 Task: Check the percentage active listings of walk-in closet in the last 1 year.
Action: Mouse moved to (842, 193)
Screenshot: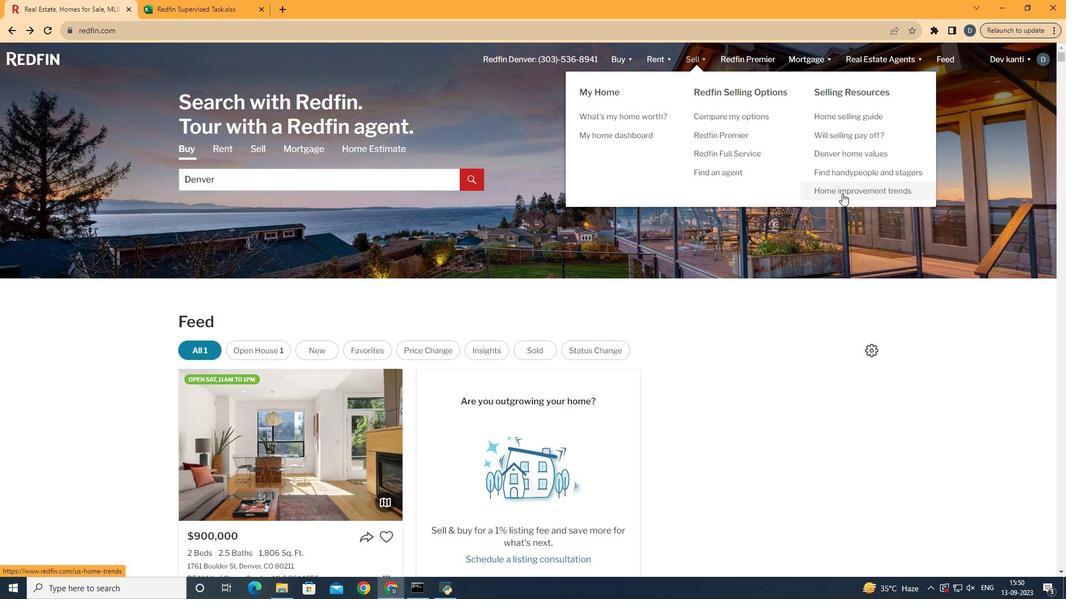 
Action: Mouse pressed left at (842, 193)
Screenshot: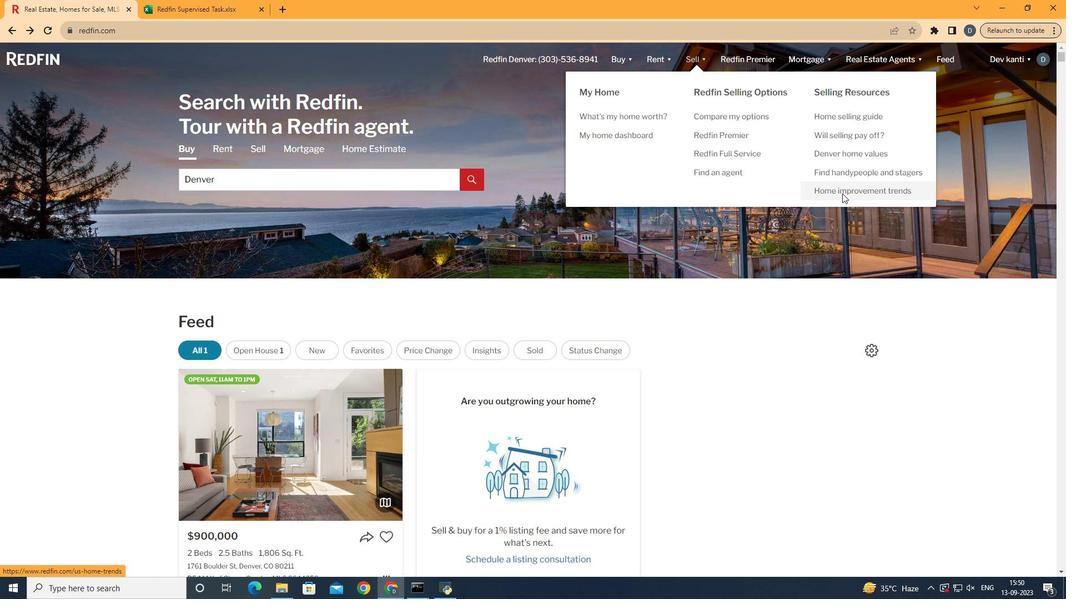 
Action: Mouse moved to (273, 219)
Screenshot: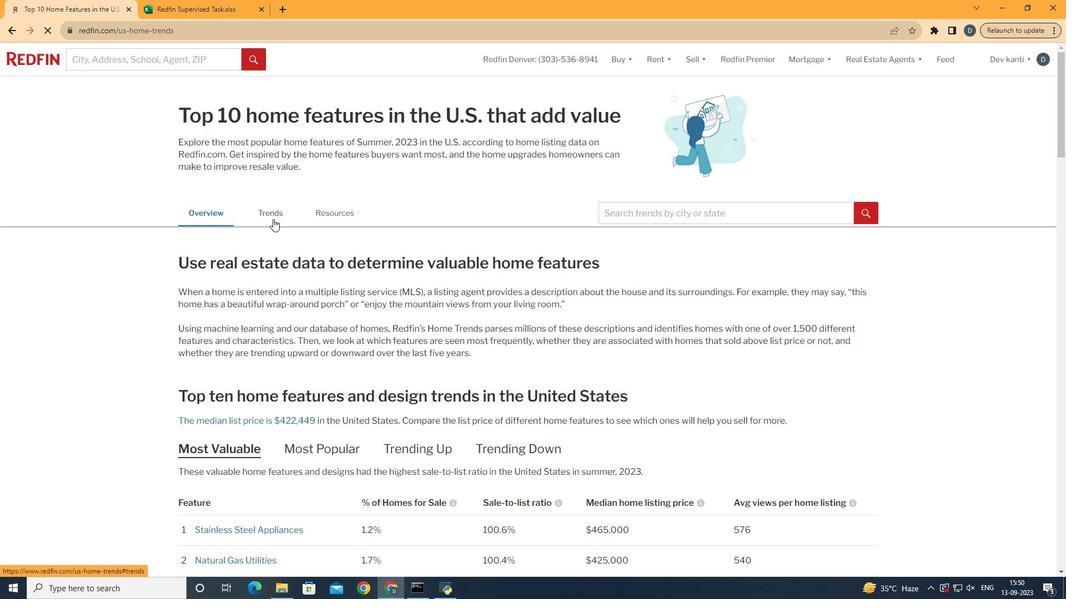 
Action: Mouse pressed left at (273, 219)
Screenshot: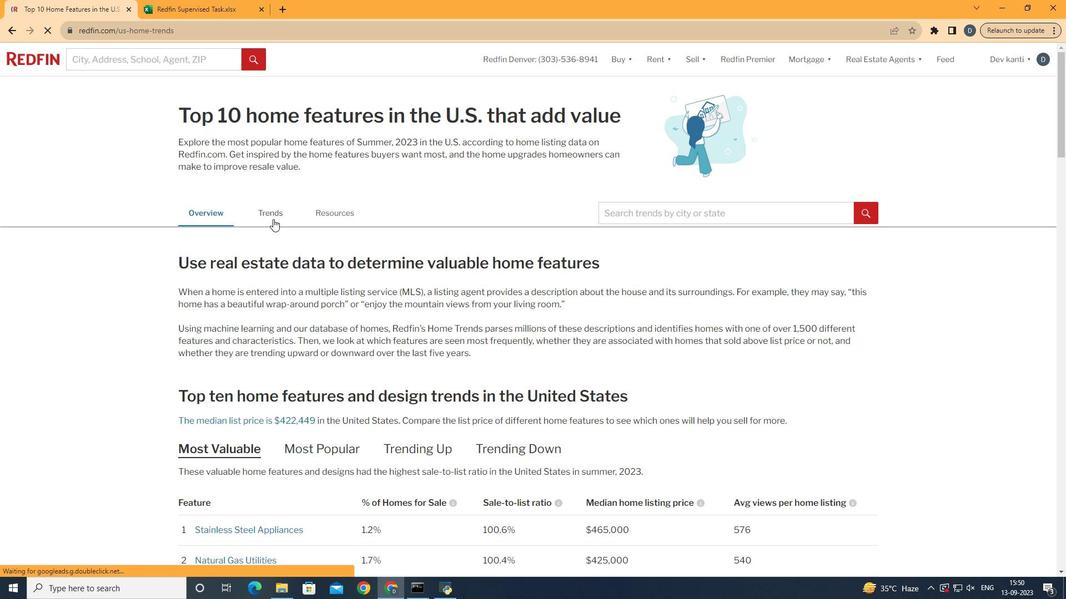 
Action: Mouse moved to (466, 311)
Screenshot: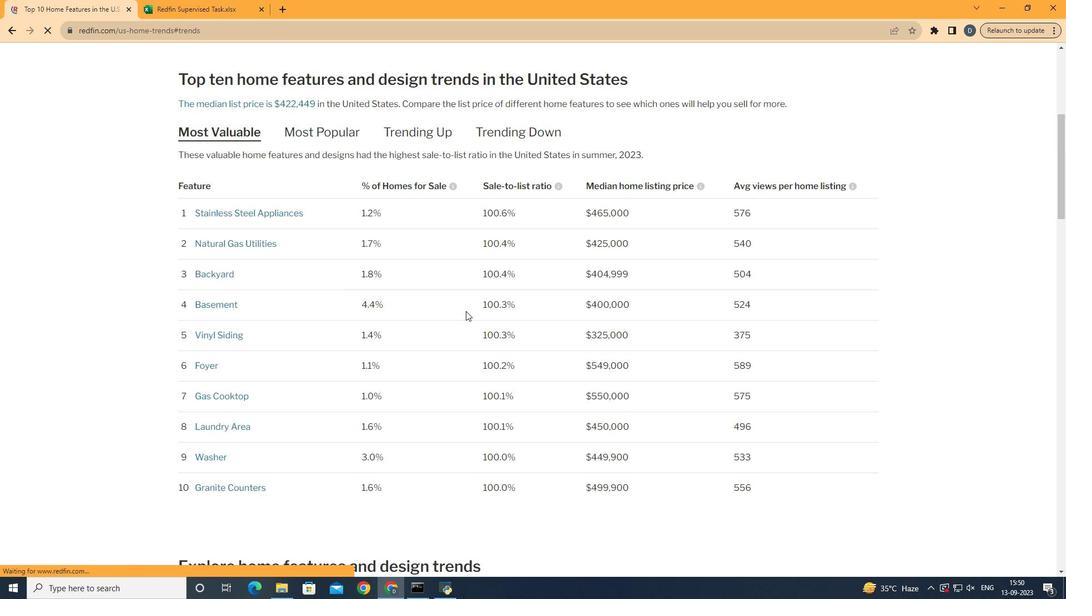 
Action: Mouse scrolled (466, 311) with delta (0, 0)
Screenshot: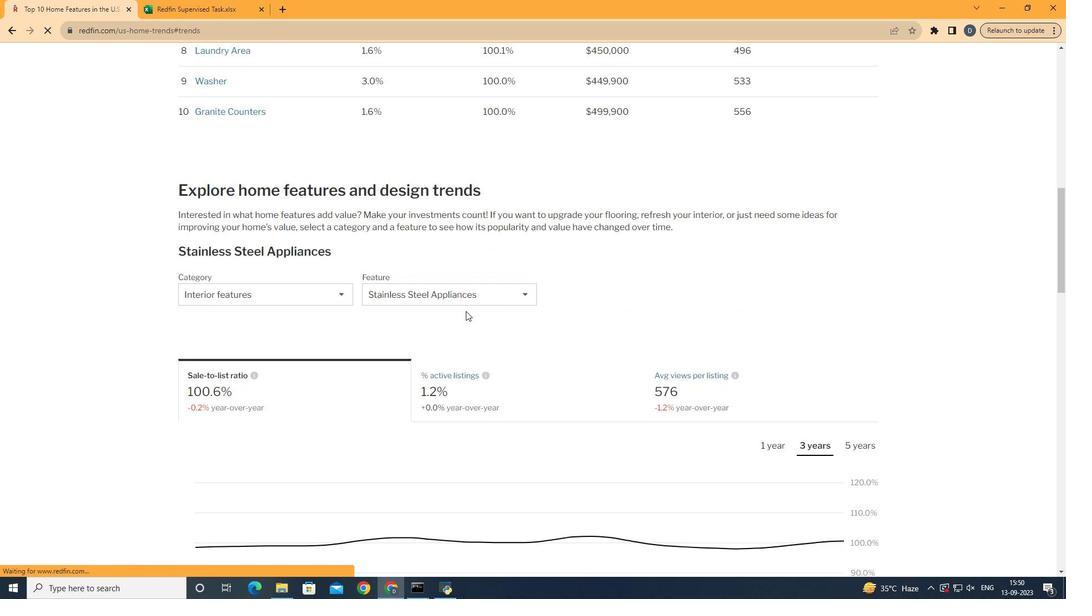 
Action: Mouse scrolled (466, 311) with delta (0, 0)
Screenshot: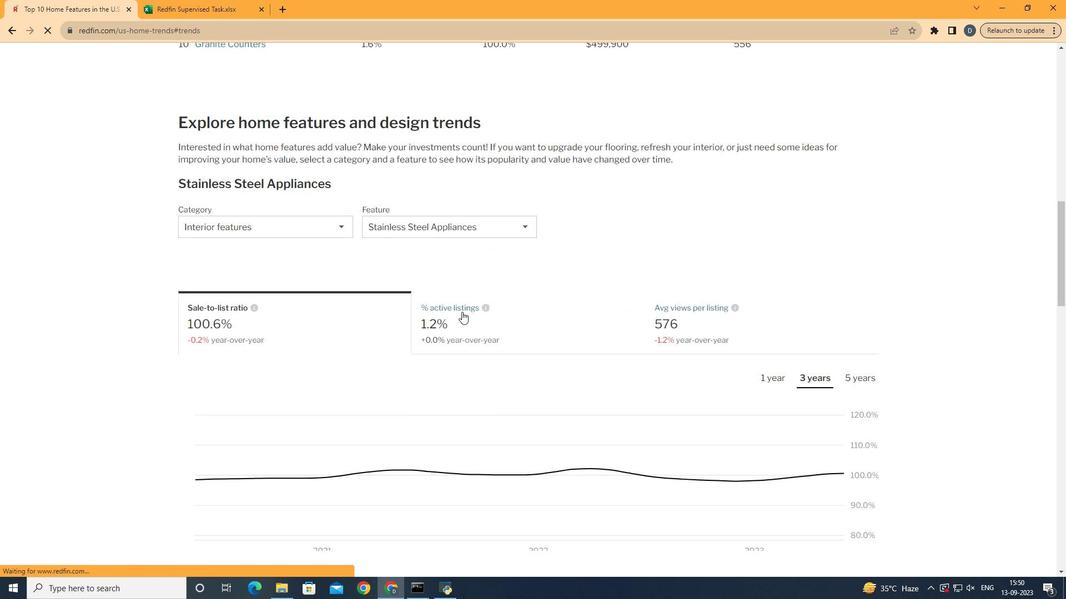
Action: Mouse scrolled (466, 311) with delta (0, 0)
Screenshot: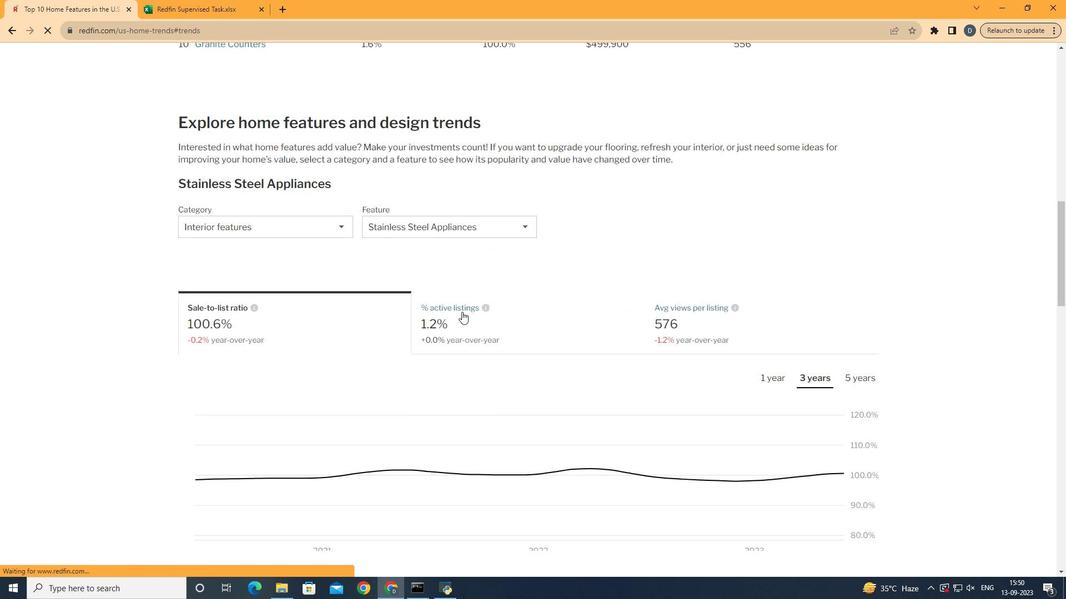 
Action: Mouse scrolled (466, 311) with delta (0, 0)
Screenshot: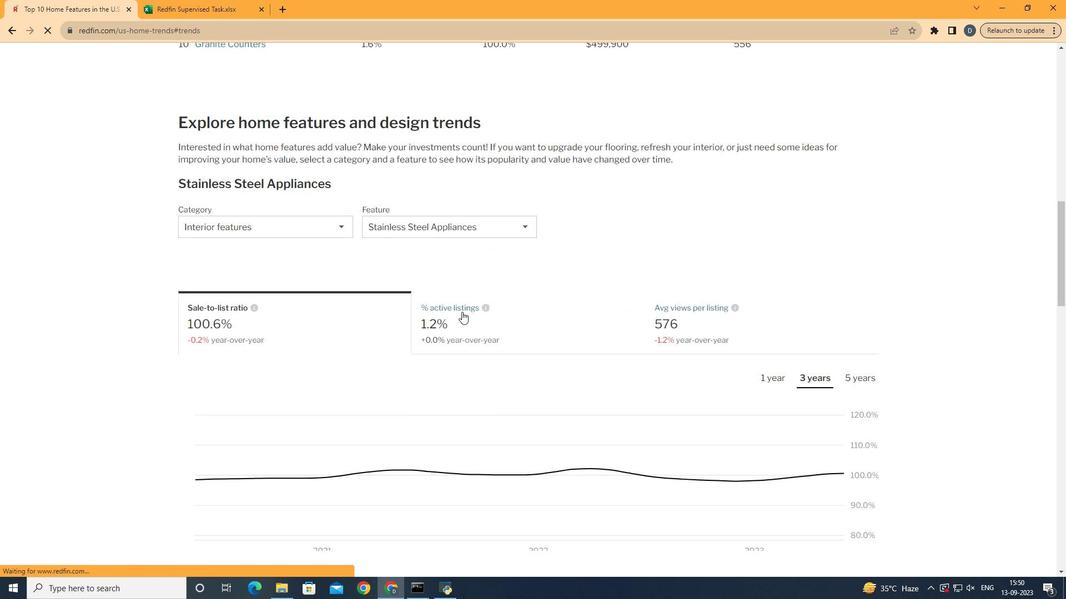 
Action: Mouse scrolled (466, 311) with delta (0, 0)
Screenshot: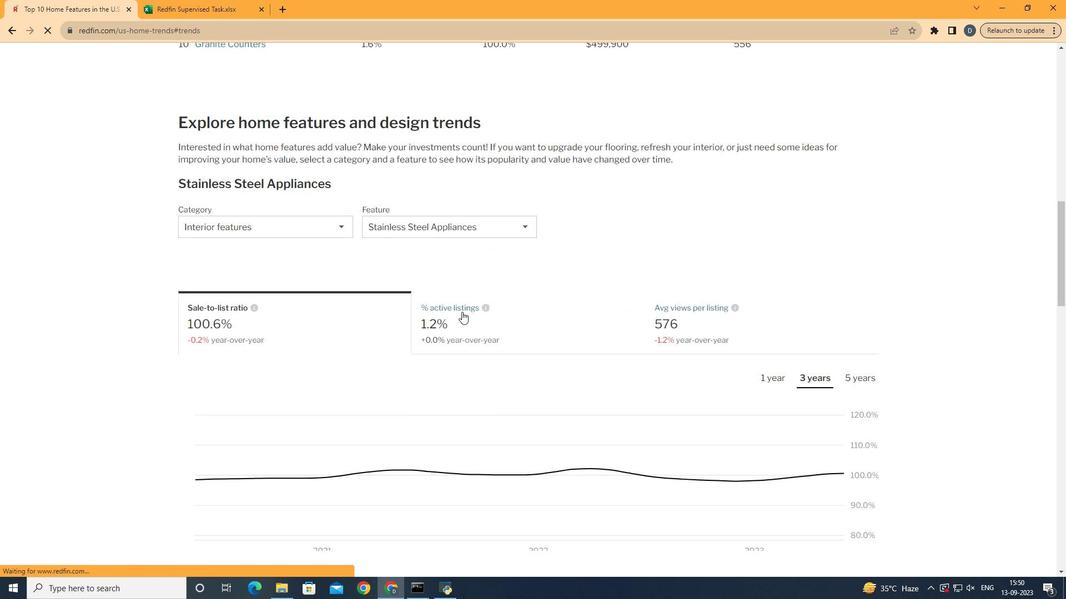 
Action: Mouse scrolled (466, 311) with delta (0, 0)
Screenshot: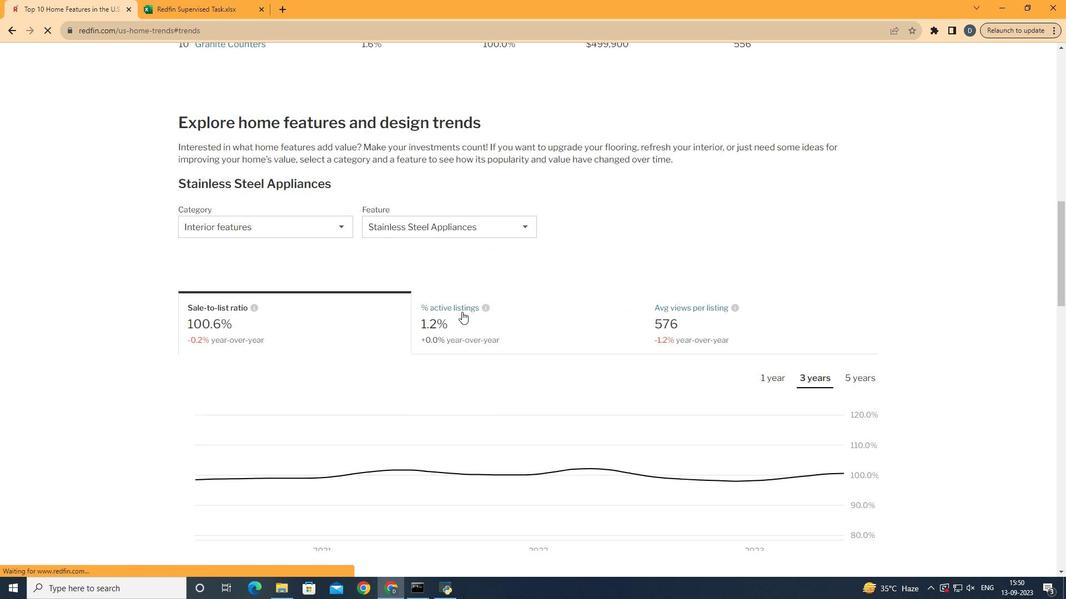 
Action: Mouse scrolled (466, 311) with delta (0, 0)
Screenshot: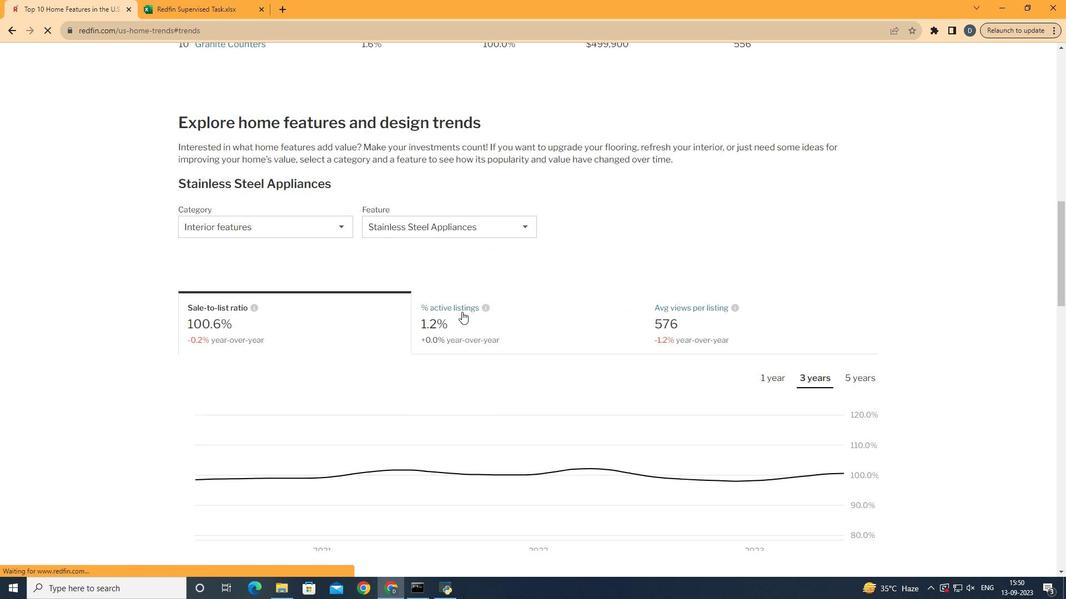 
Action: Mouse scrolled (466, 311) with delta (0, 0)
Screenshot: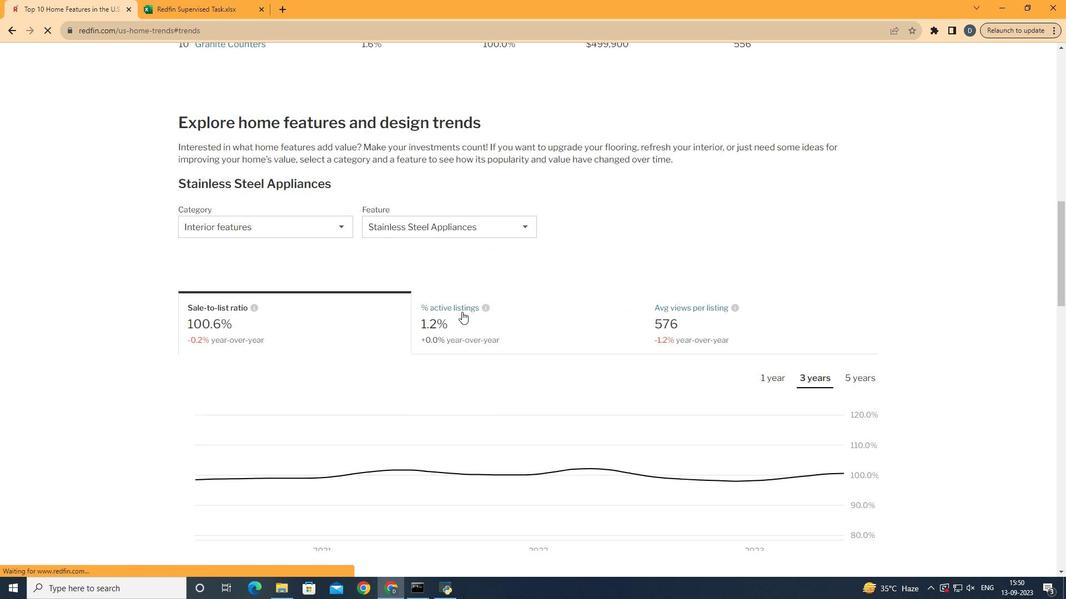 
Action: Mouse moved to (304, 237)
Screenshot: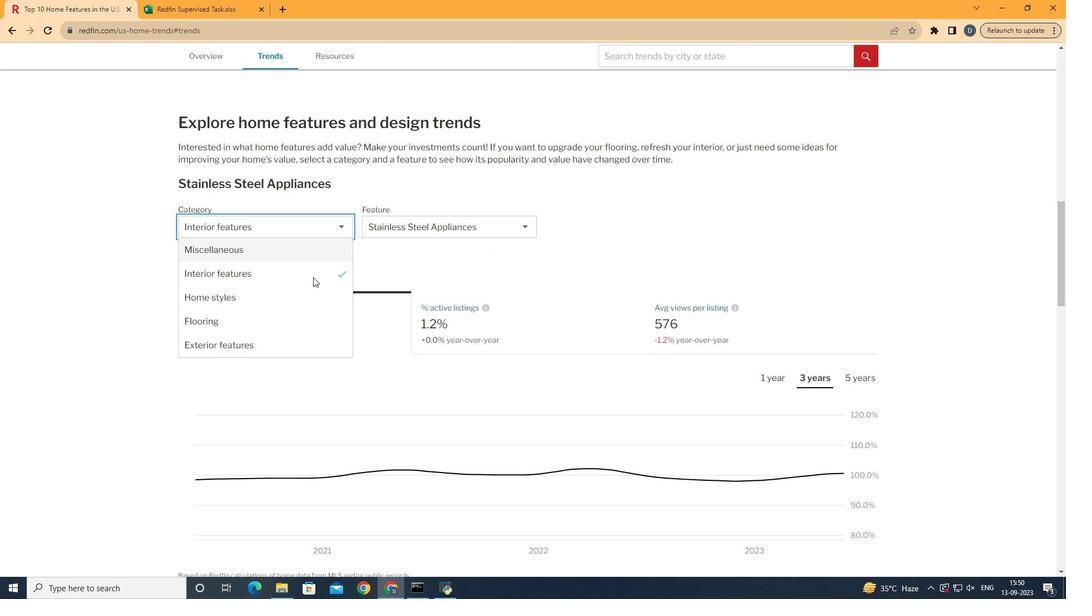 
Action: Mouse pressed left at (304, 237)
Screenshot: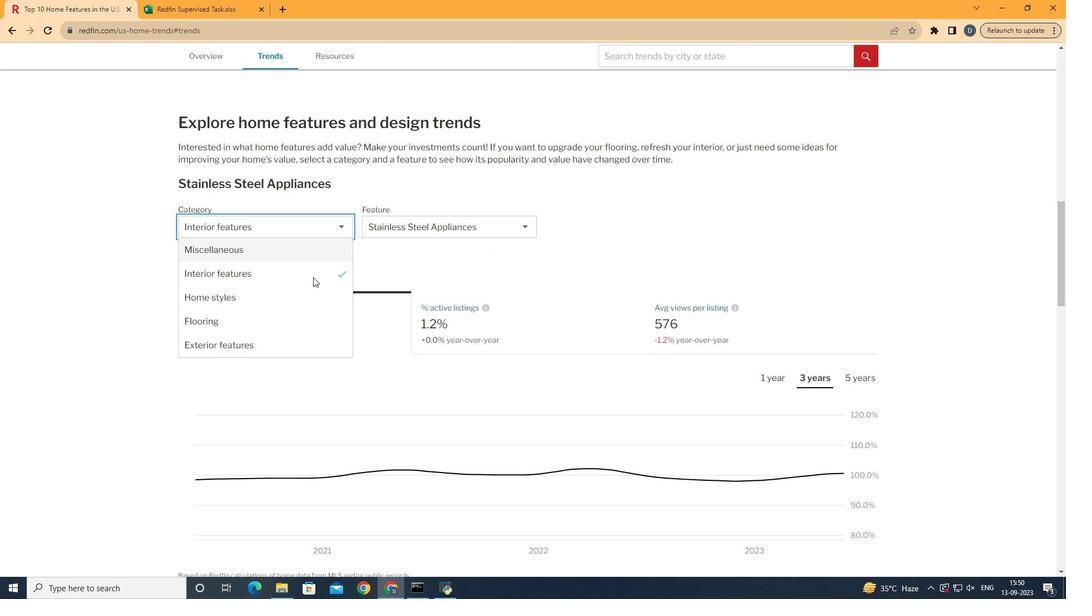 
Action: Mouse moved to (317, 283)
Screenshot: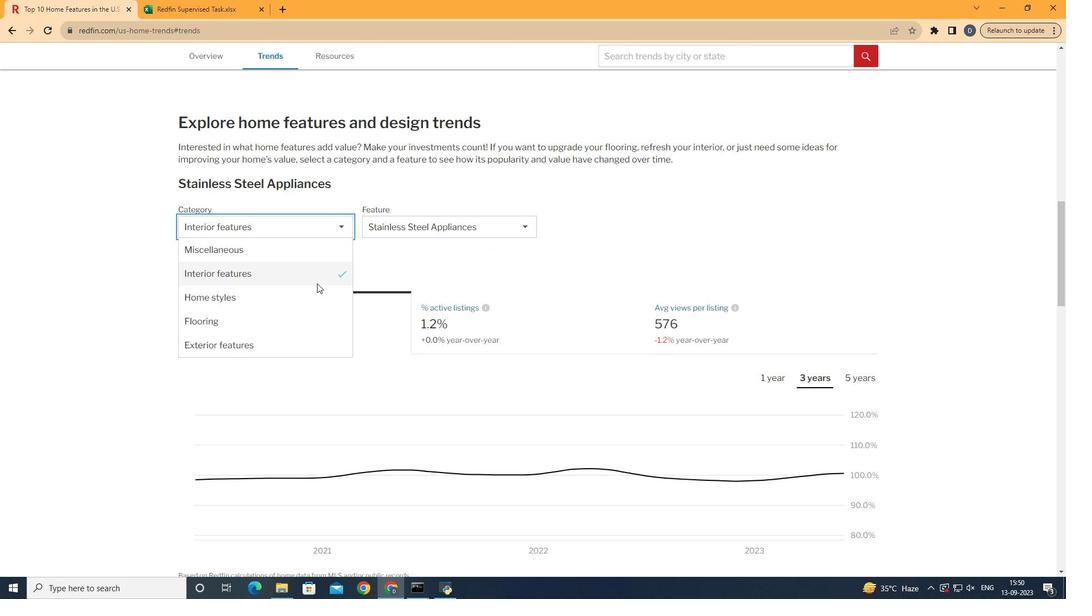 
Action: Mouse pressed left at (317, 283)
Screenshot: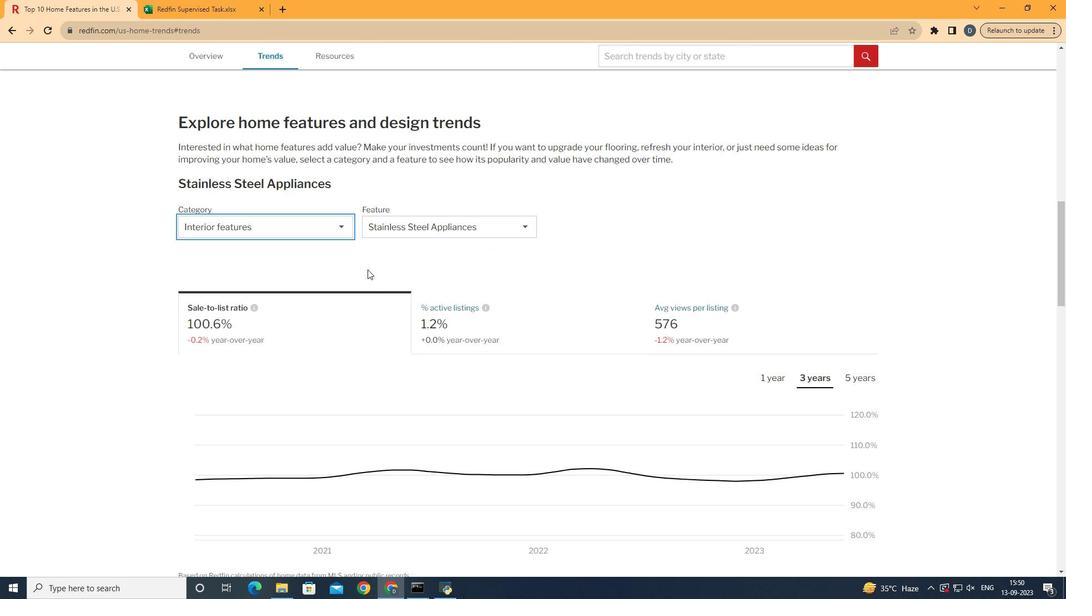 
Action: Mouse moved to (464, 221)
Screenshot: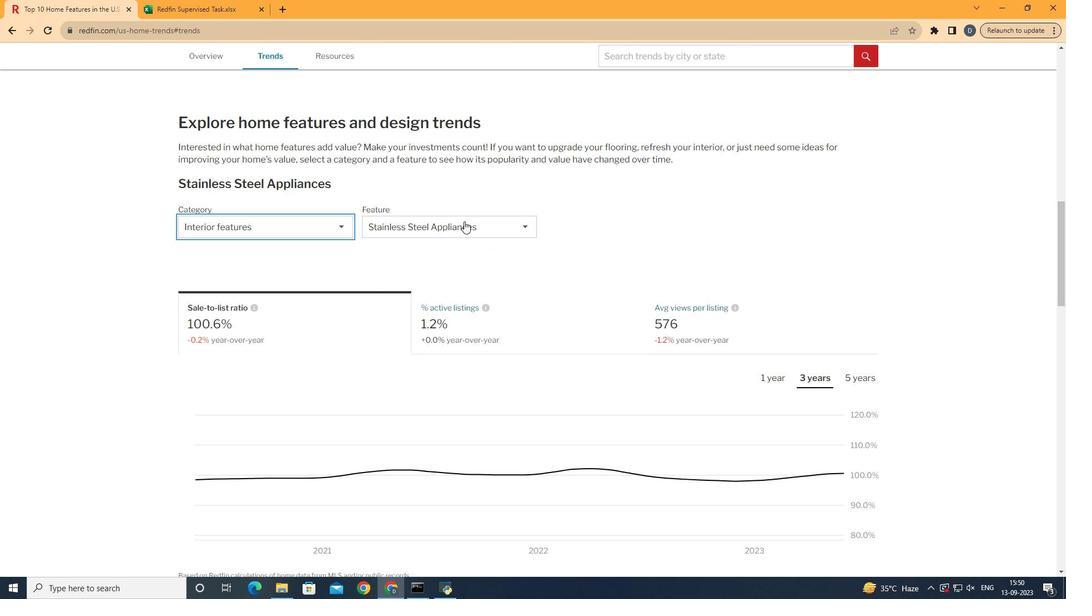 
Action: Mouse pressed left at (464, 221)
Screenshot: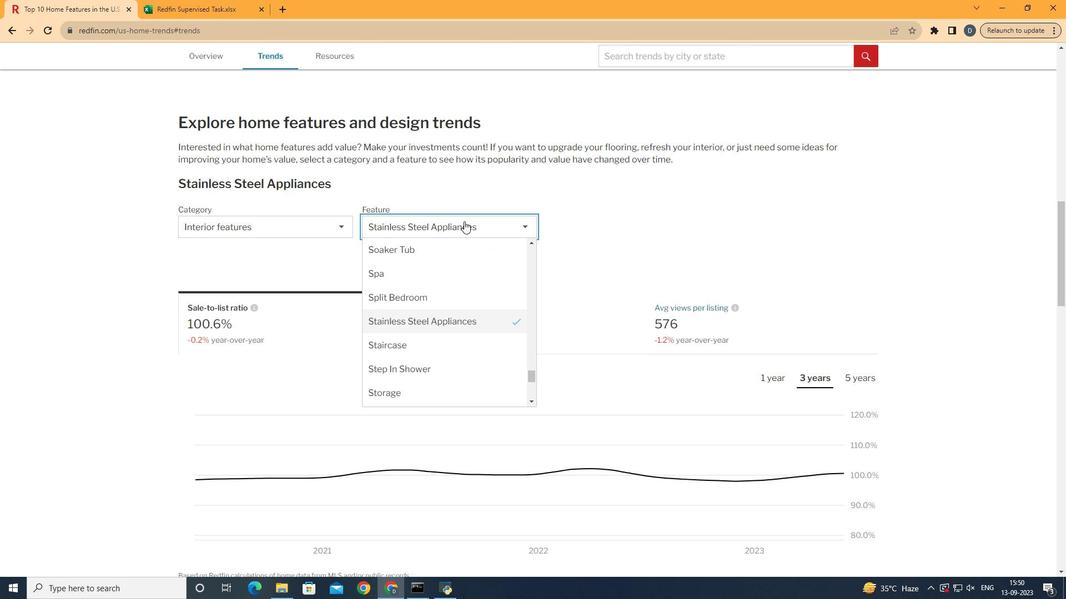 
Action: Mouse moved to (479, 321)
Screenshot: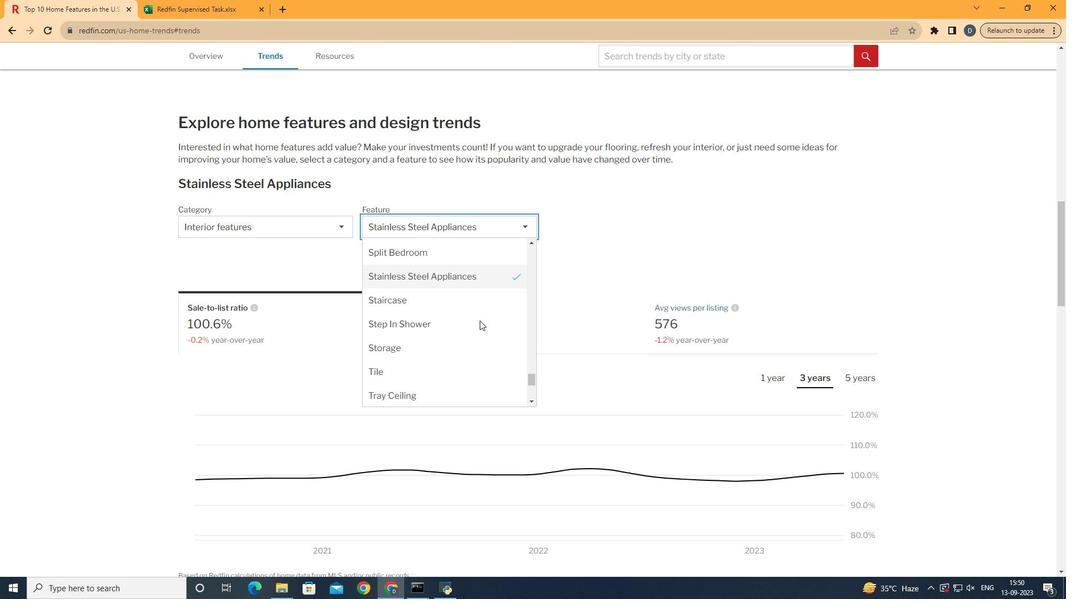 
Action: Mouse scrolled (479, 320) with delta (0, 0)
Screenshot: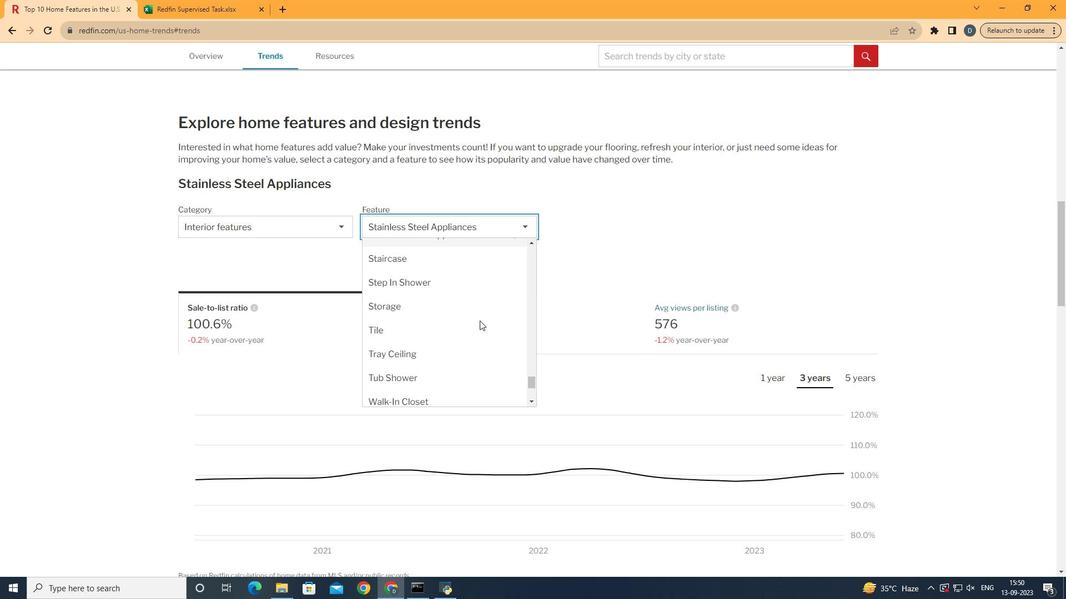 
Action: Mouse scrolled (479, 320) with delta (0, 0)
Screenshot: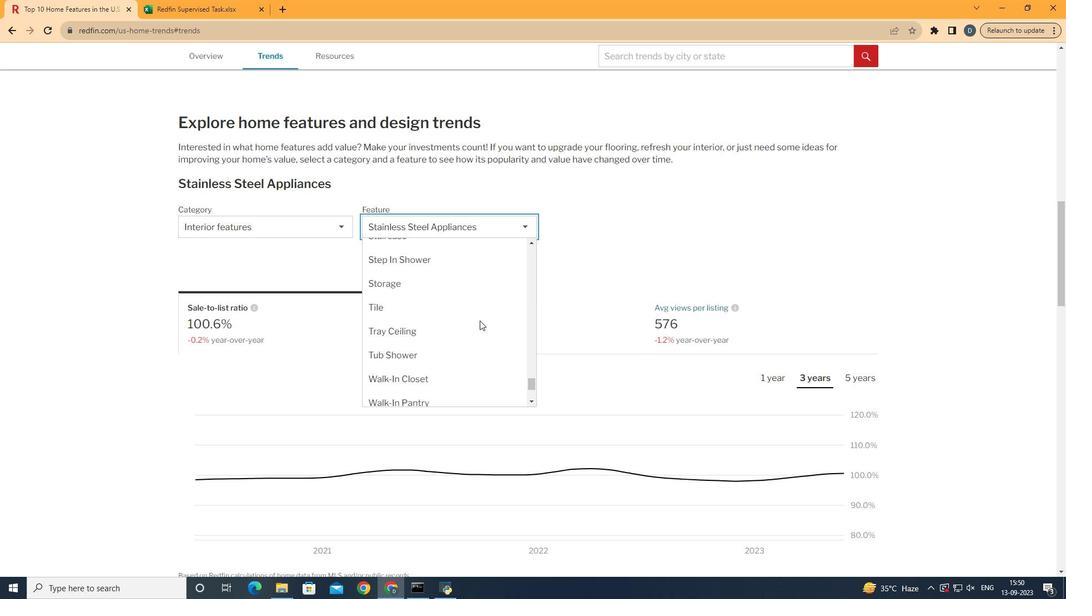 
Action: Mouse moved to (471, 338)
Screenshot: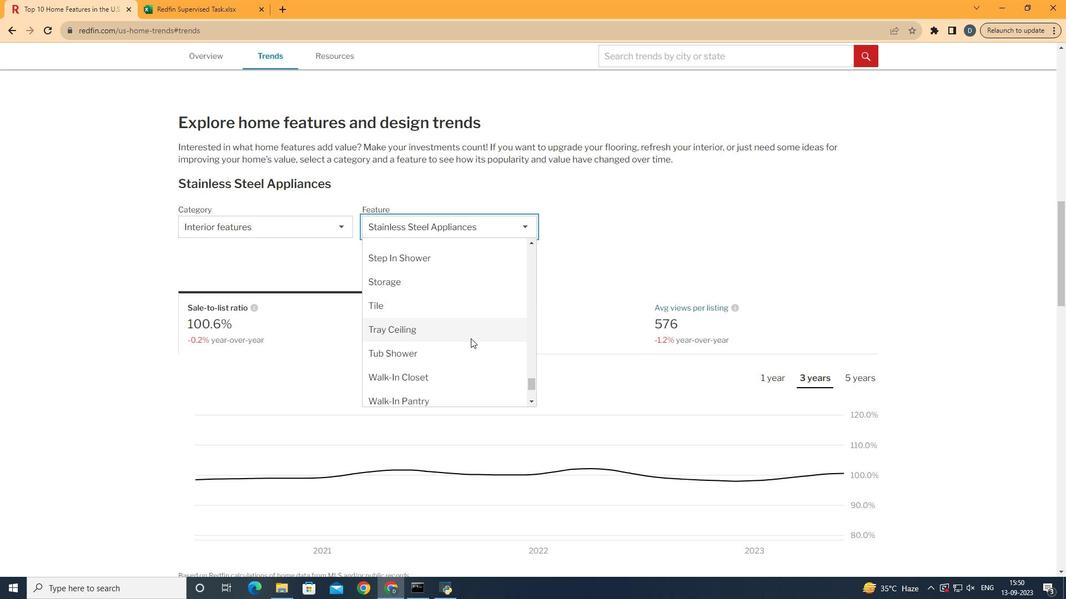 
Action: Mouse scrolled (471, 338) with delta (0, 0)
Screenshot: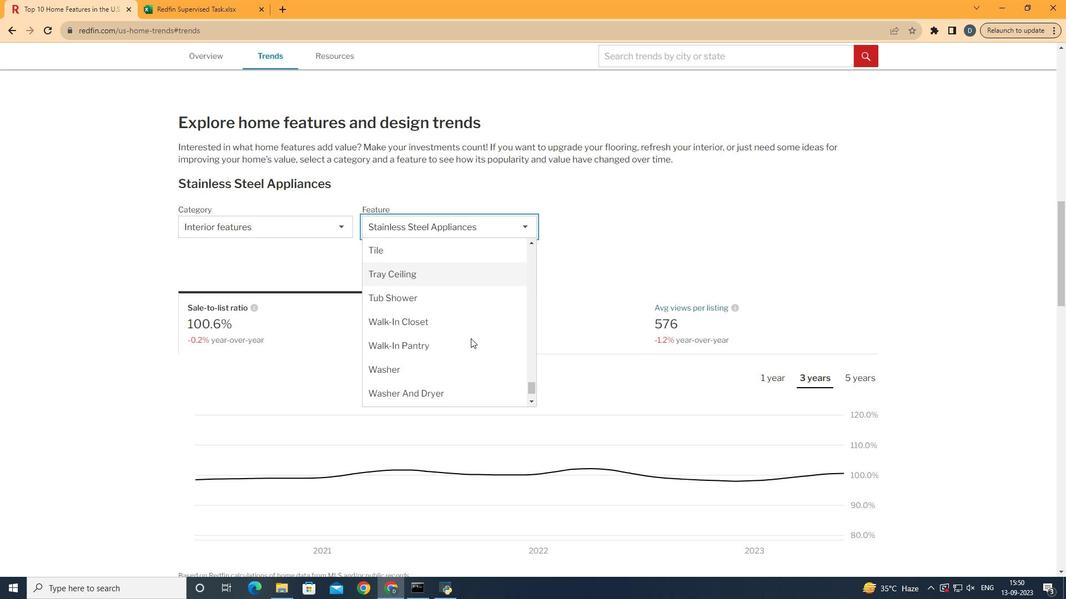 
Action: Mouse moved to (472, 322)
Screenshot: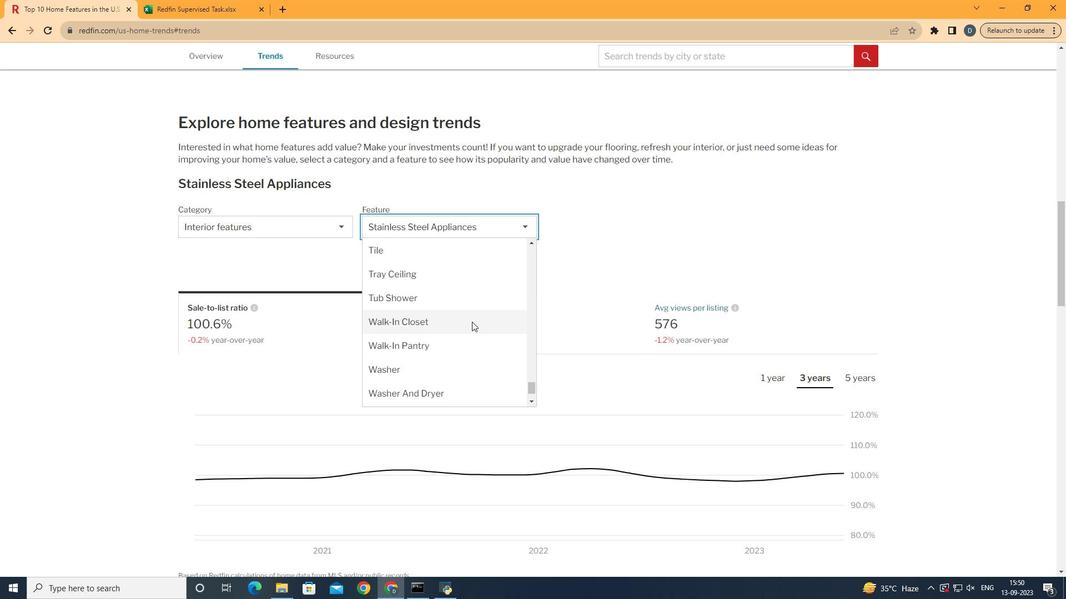 
Action: Mouse pressed left at (472, 322)
Screenshot: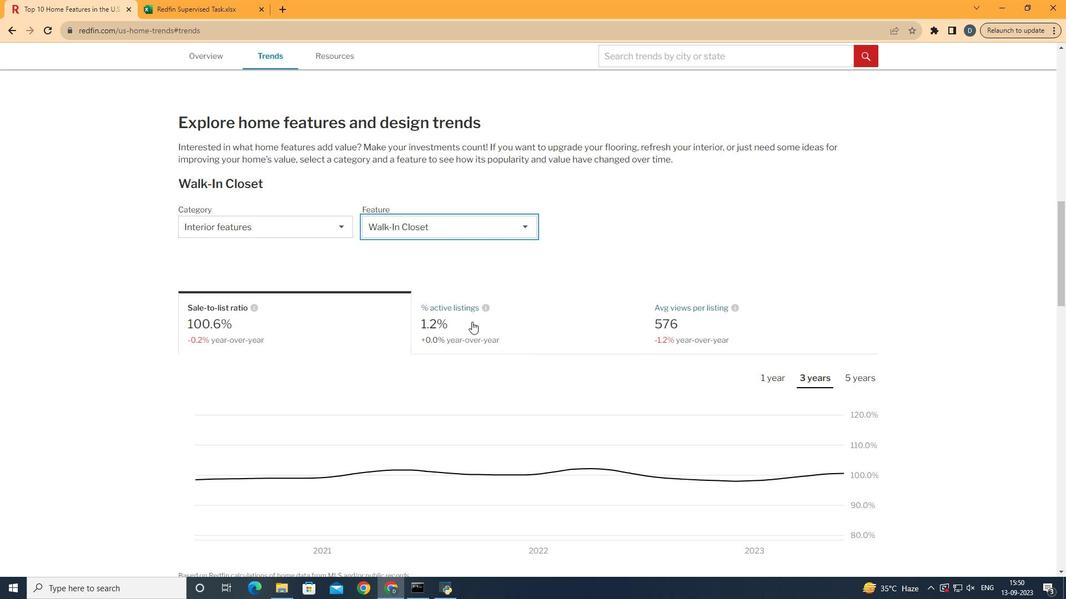 
Action: Mouse moved to (578, 326)
Screenshot: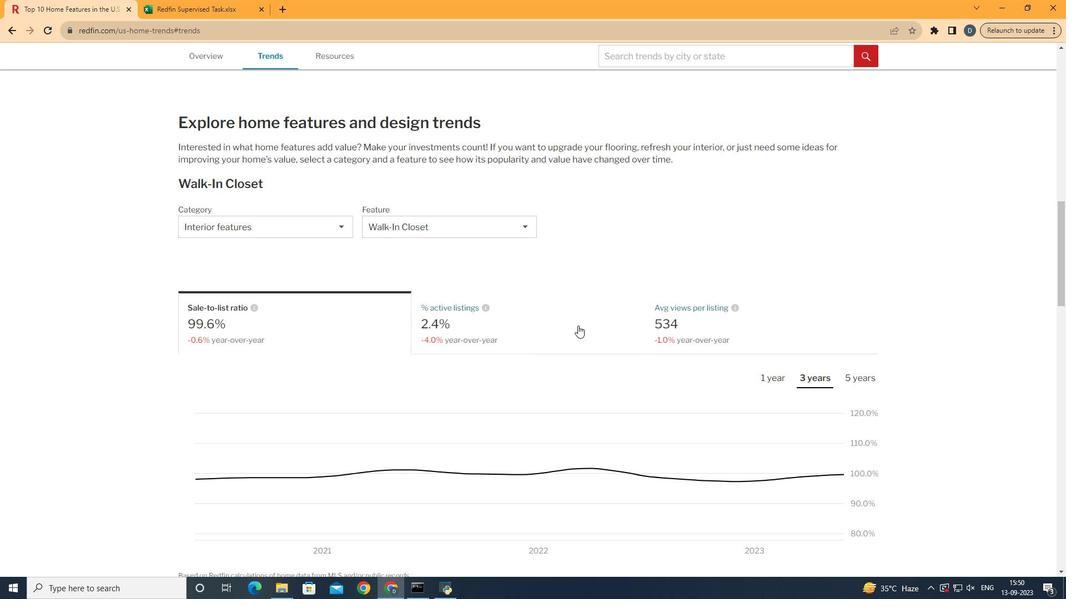 
Action: Mouse pressed left at (578, 326)
Screenshot: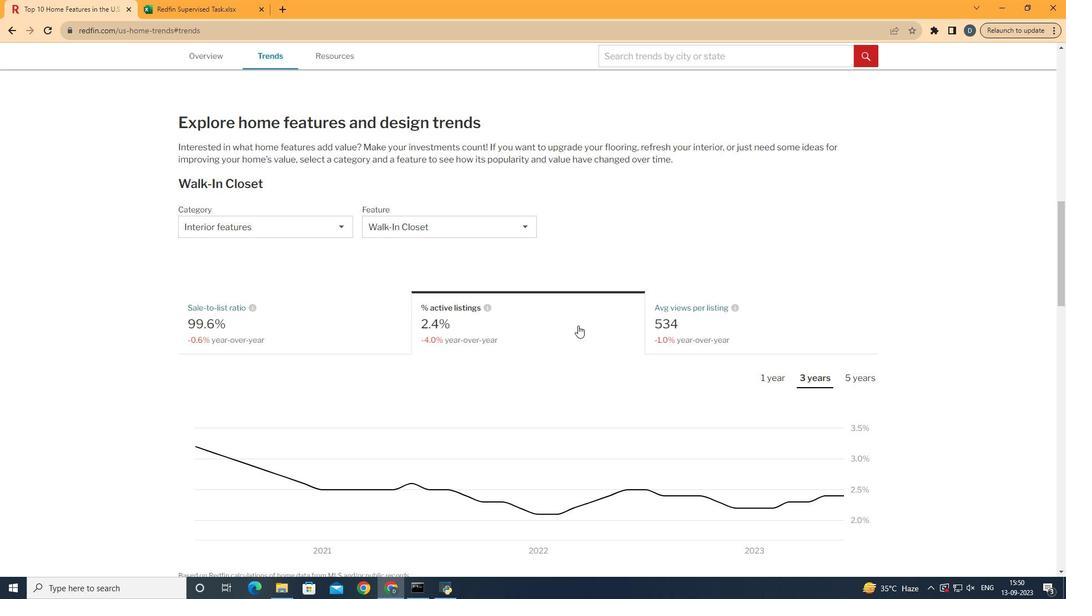 
Action: Mouse moved to (775, 383)
Screenshot: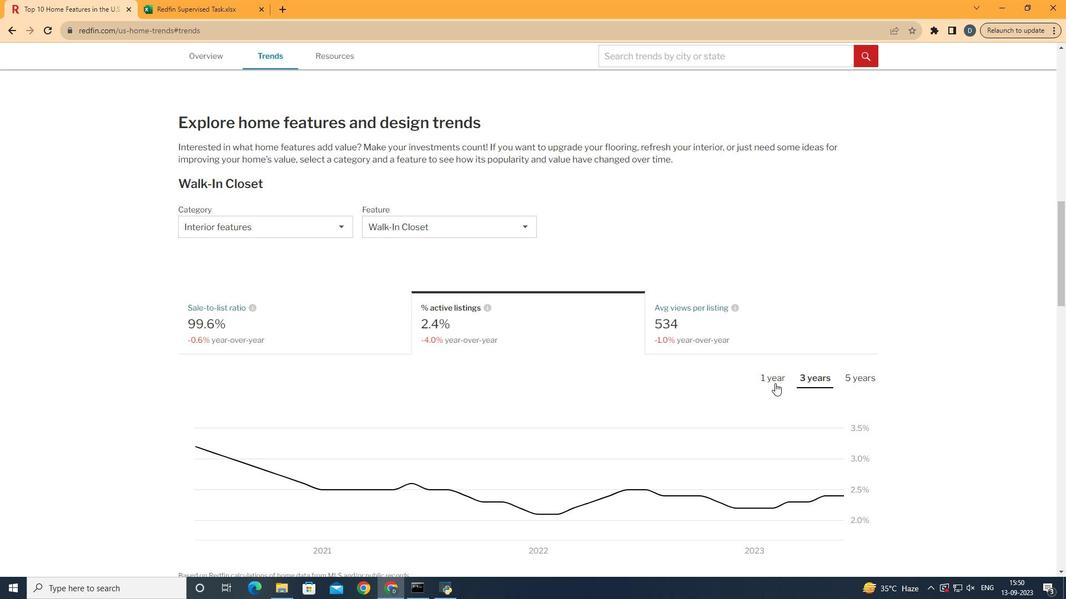 
Action: Mouse pressed left at (775, 383)
Screenshot: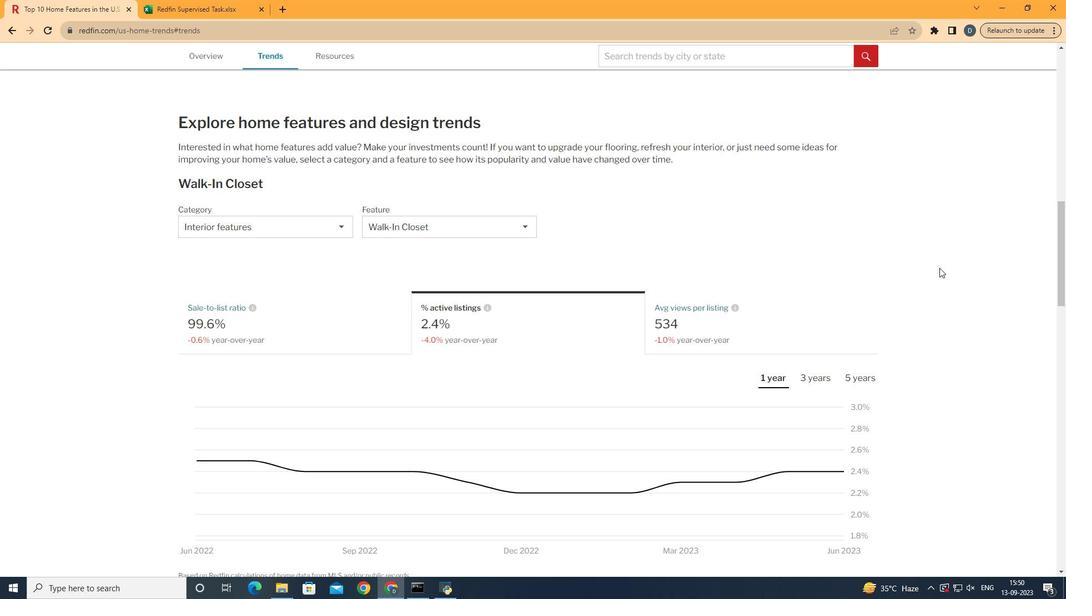 
Action: Mouse moved to (954, 257)
Screenshot: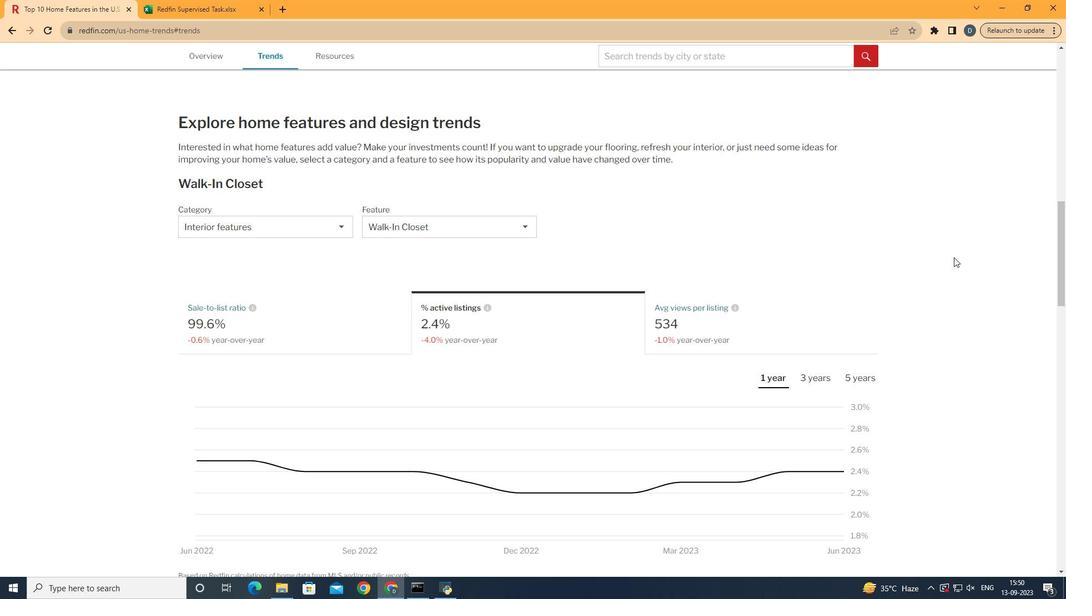 
Action: Mouse scrolled (954, 257) with delta (0, 0)
Screenshot: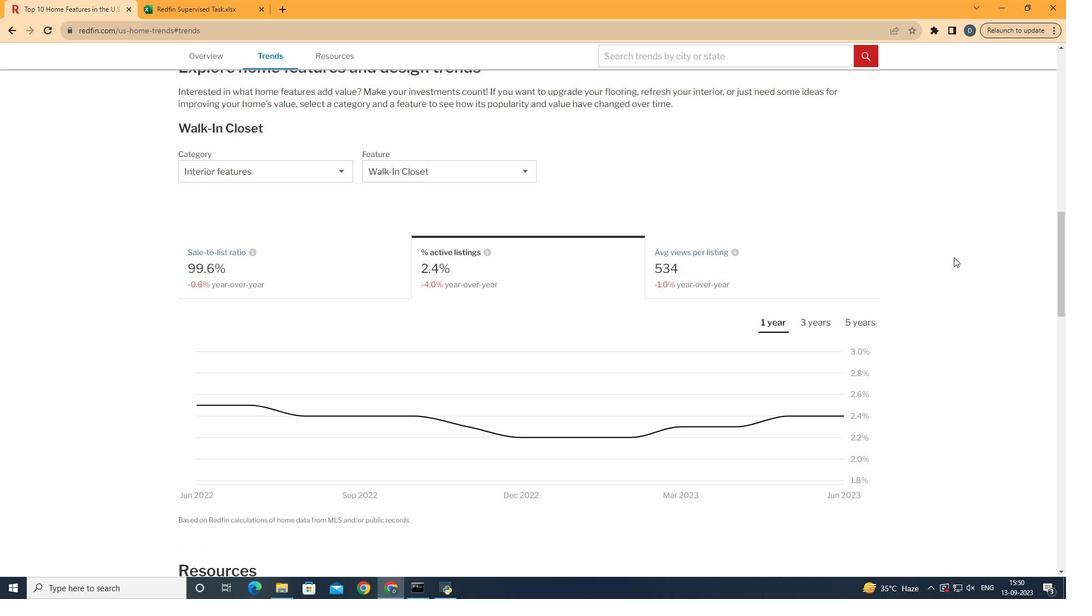 
